 Task: Reply to email with the signature Devin Parker with the subject 'Quarterly report' from softage.1@softage.net with the message 'Please provide me with an update on the project's change management plan.'
Action: Mouse moved to (1159, 290)
Screenshot: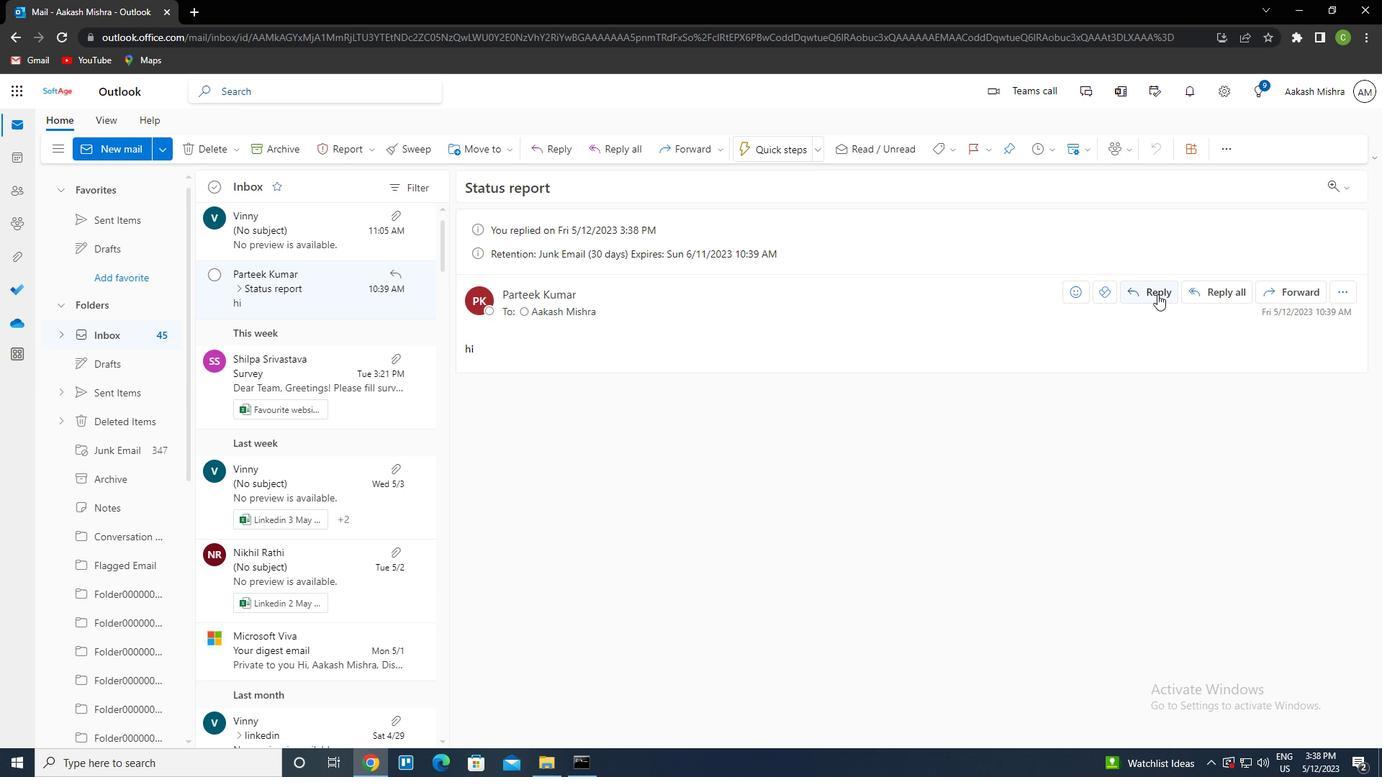 
Action: Mouse pressed left at (1159, 290)
Screenshot: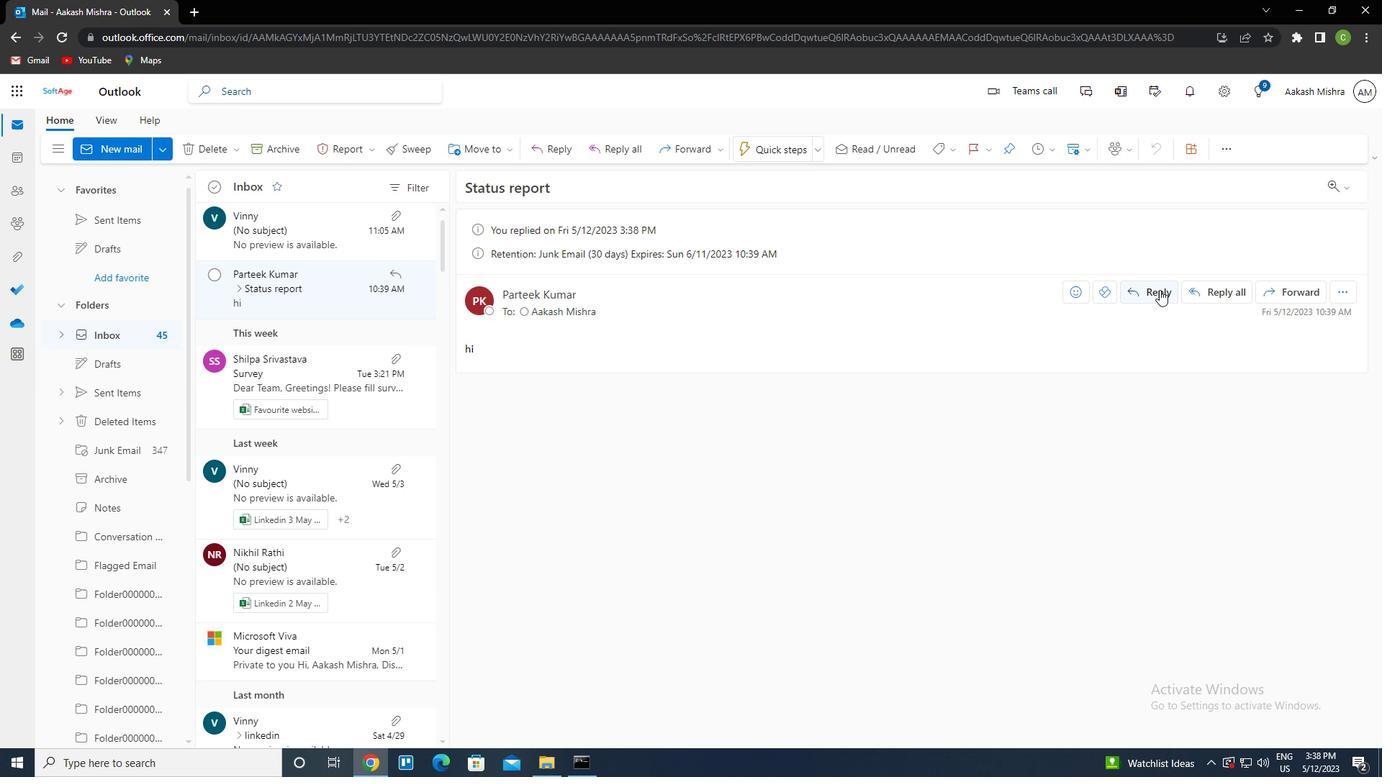 
Action: Mouse moved to (929, 152)
Screenshot: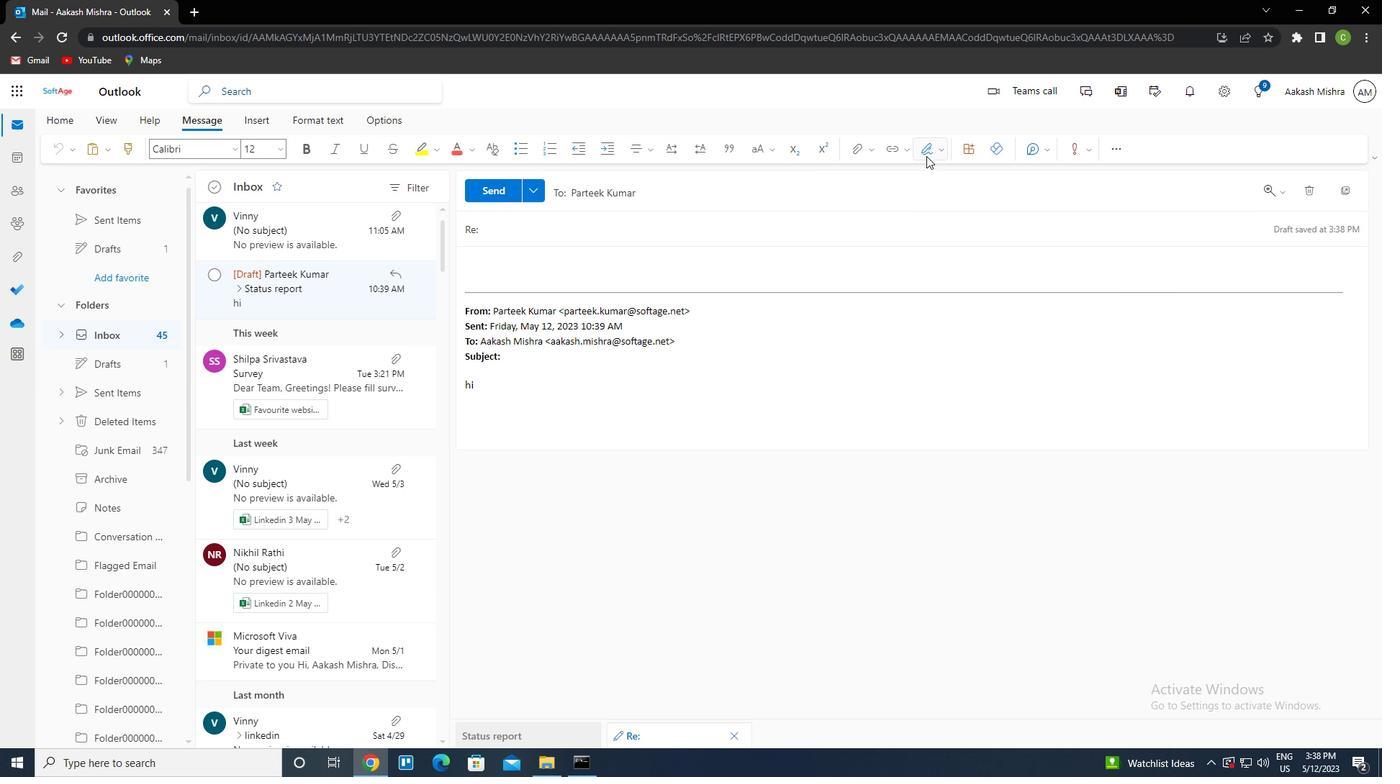 
Action: Mouse pressed left at (929, 152)
Screenshot: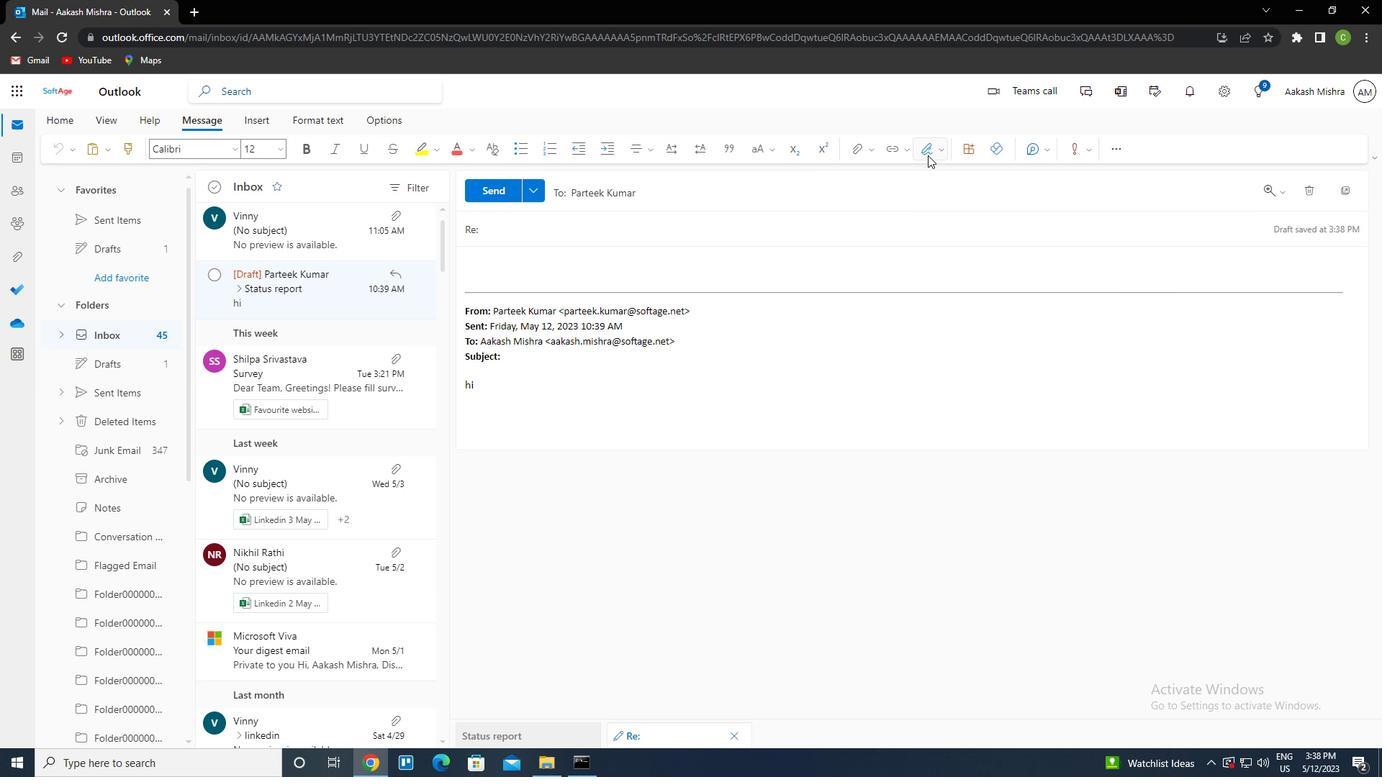 
Action: Mouse moved to (924, 208)
Screenshot: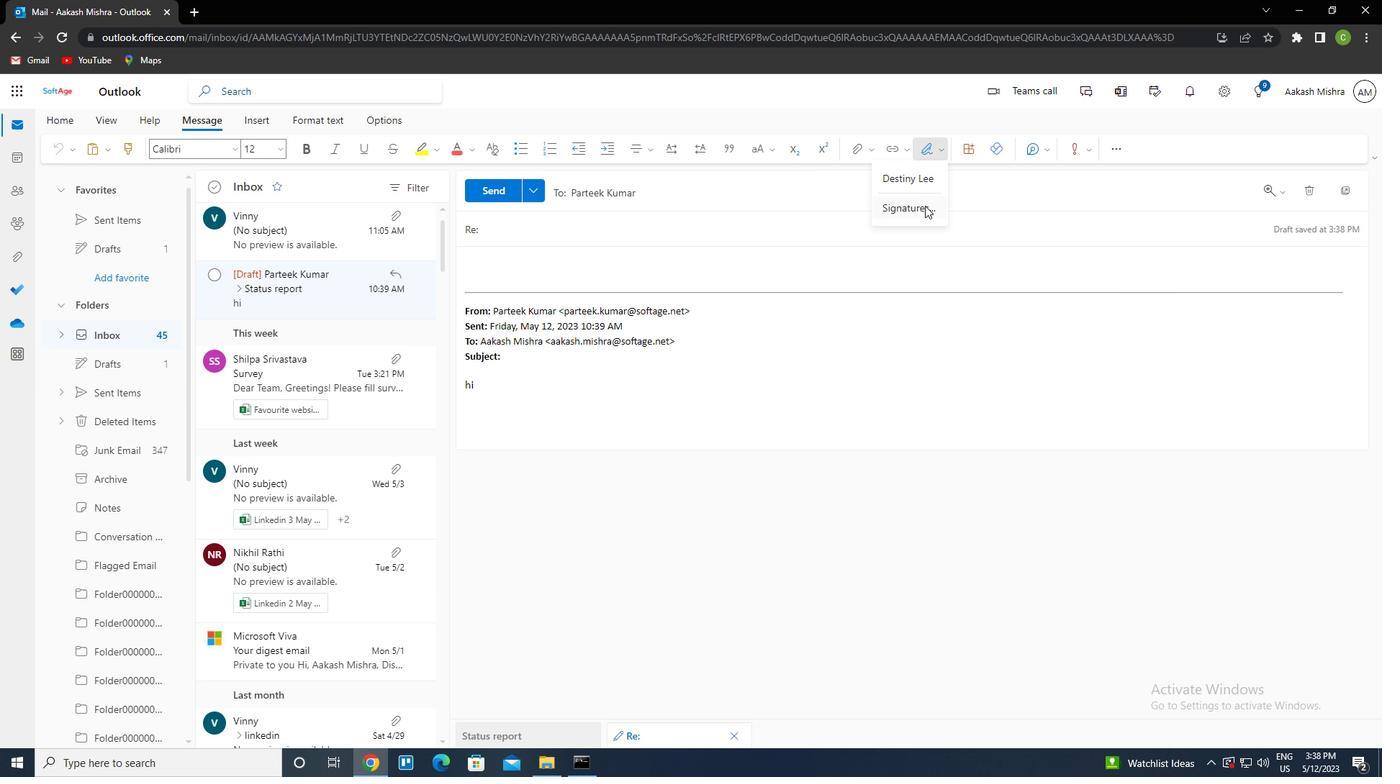 
Action: Mouse pressed left at (924, 208)
Screenshot: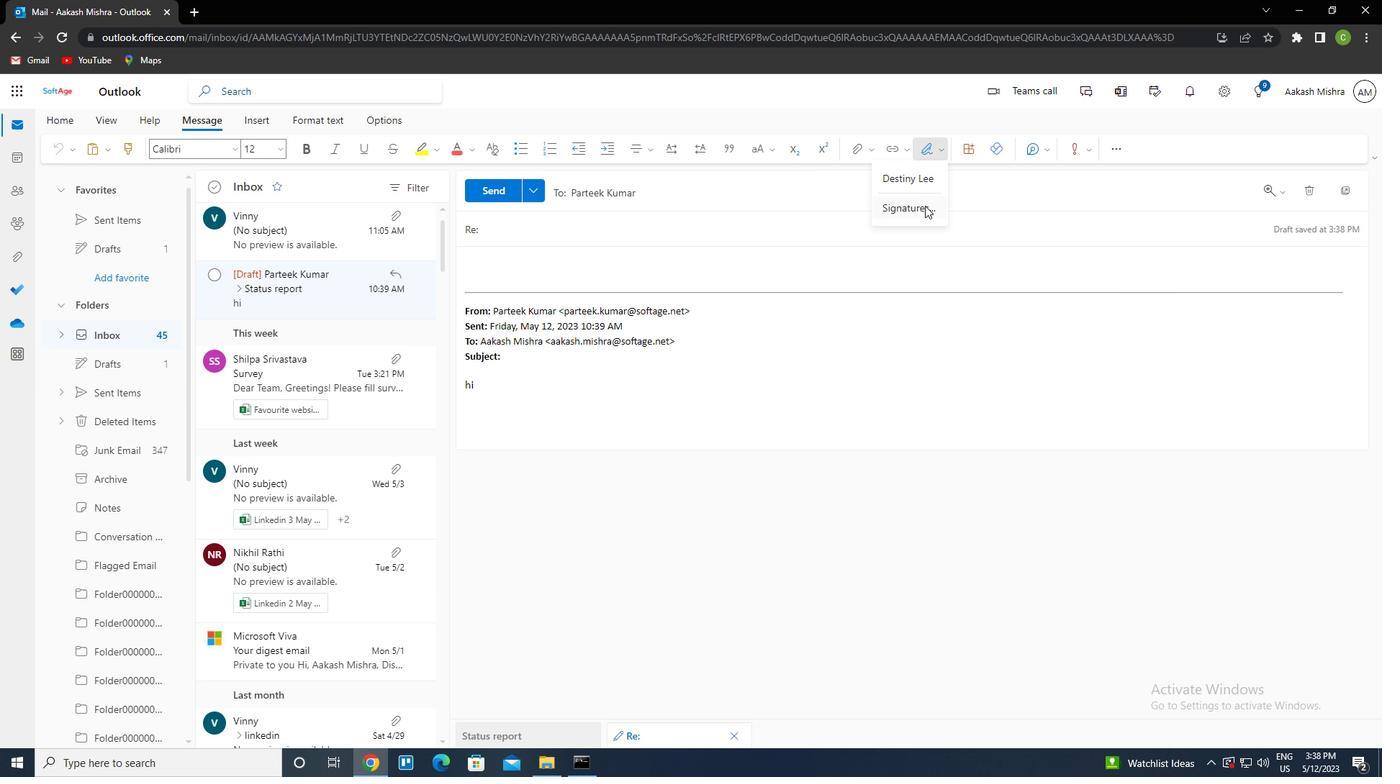 
Action: Mouse moved to (969, 264)
Screenshot: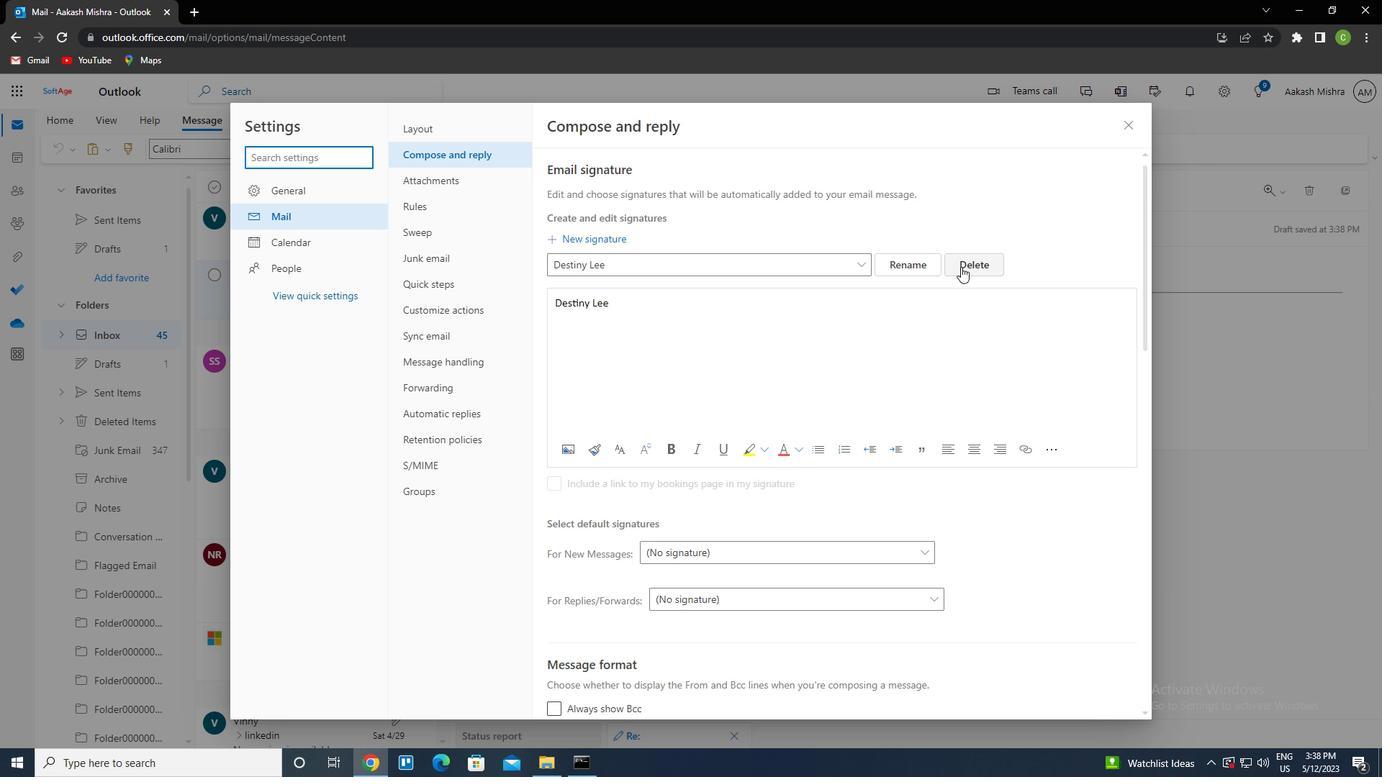 
Action: Mouse pressed left at (969, 264)
Screenshot: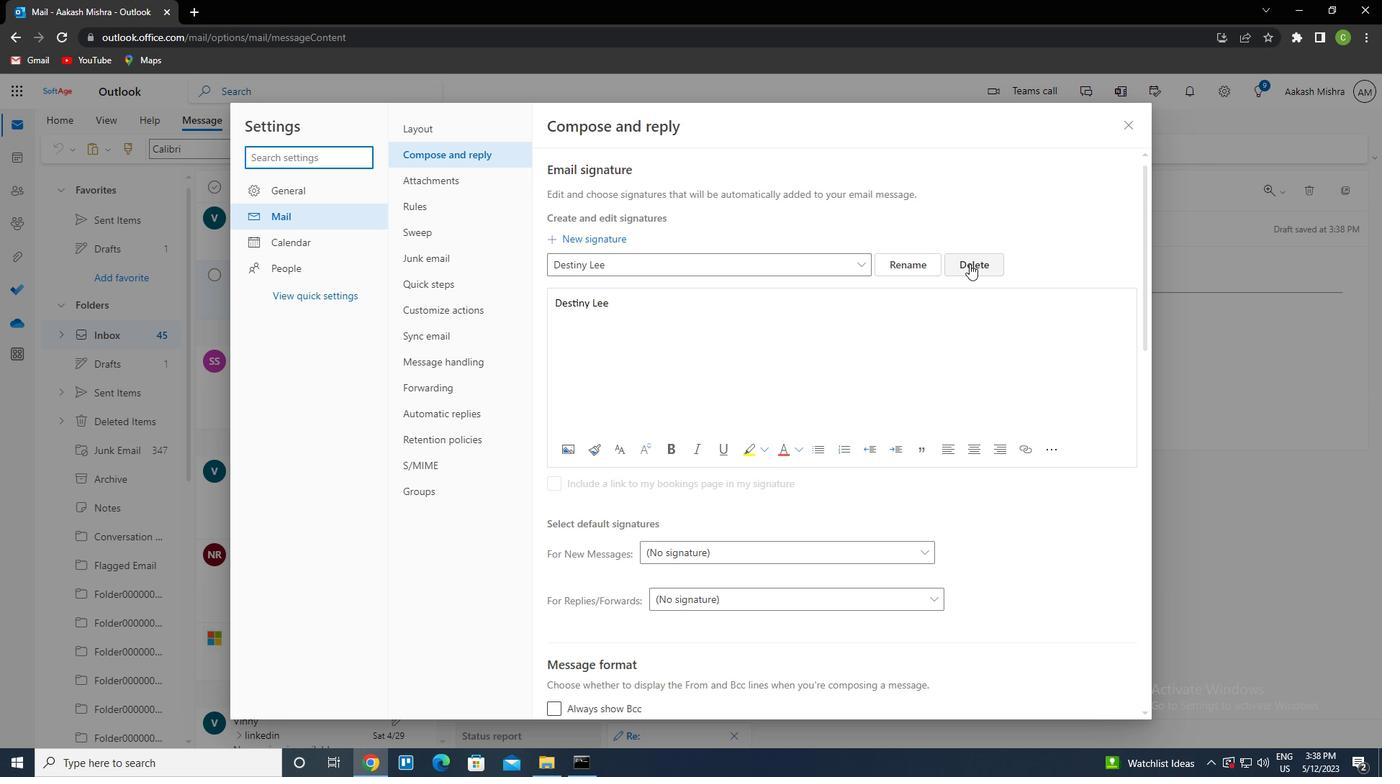 
Action: Mouse moved to (753, 270)
Screenshot: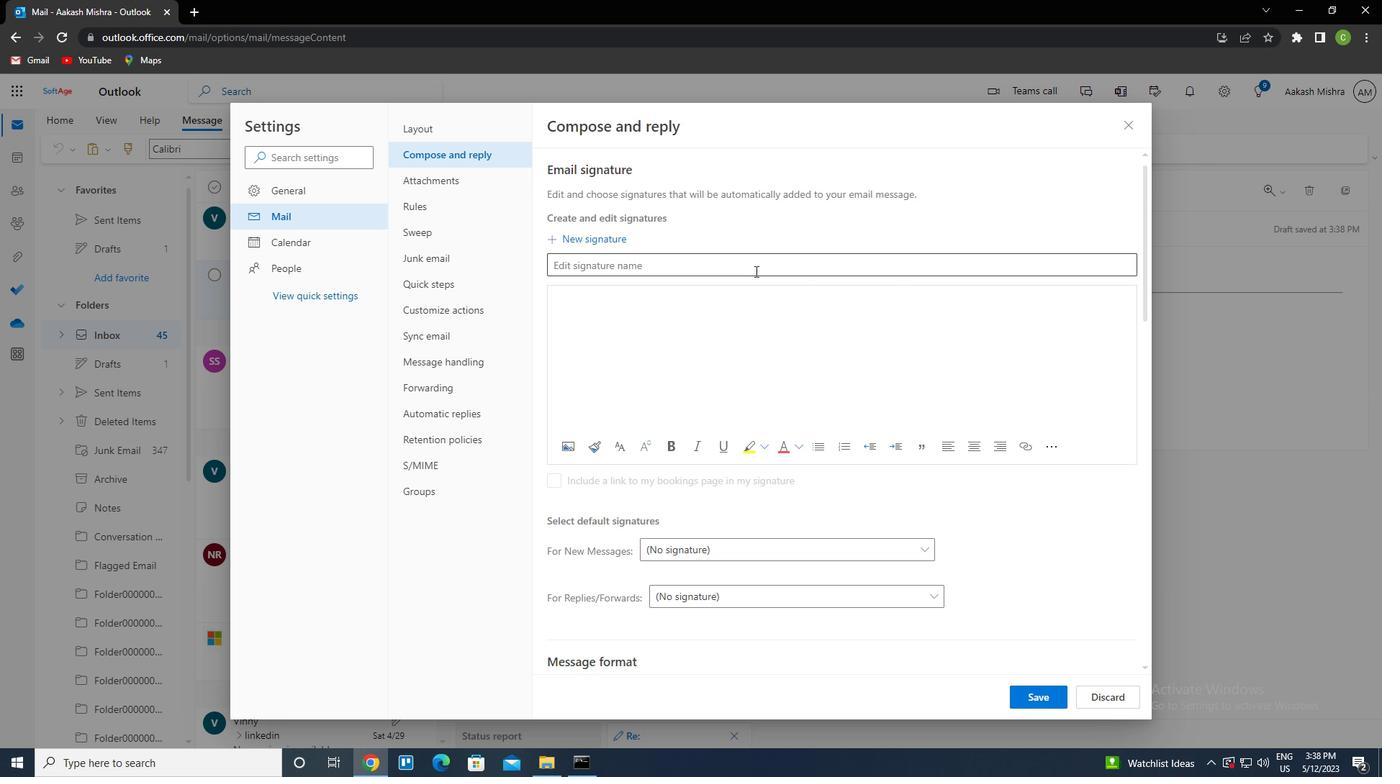 
Action: Mouse pressed left at (753, 270)
Screenshot: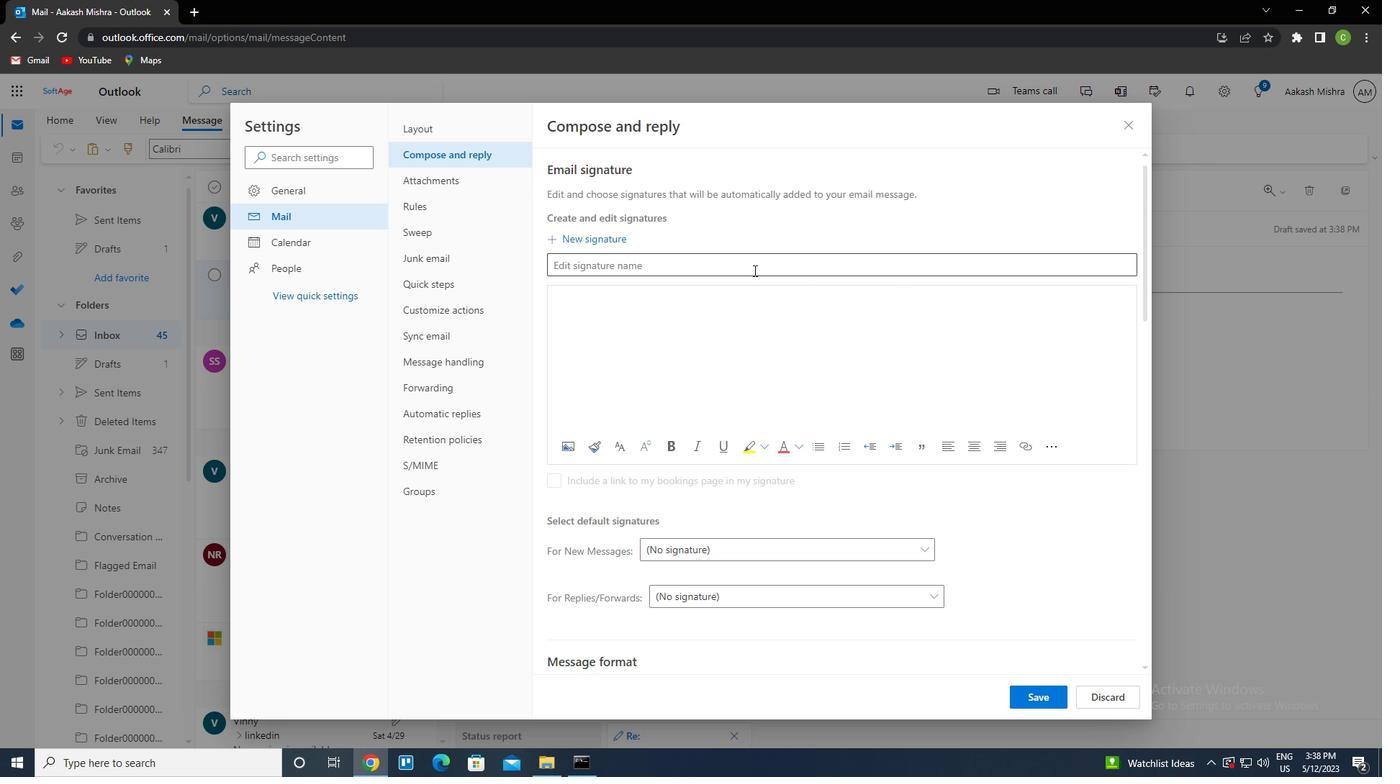 
Action: Key pressed <Key.caps_lock>d<Key.caps_lock>Evin<Key.space><Key.caps_lock>p<Key.caps_lock>arker<Key.tab><Key.caps_lock>d<Key.caps_lock>Evin<Key.space><Key.caps_lock>p<Key.caps_lock>arker
Screenshot: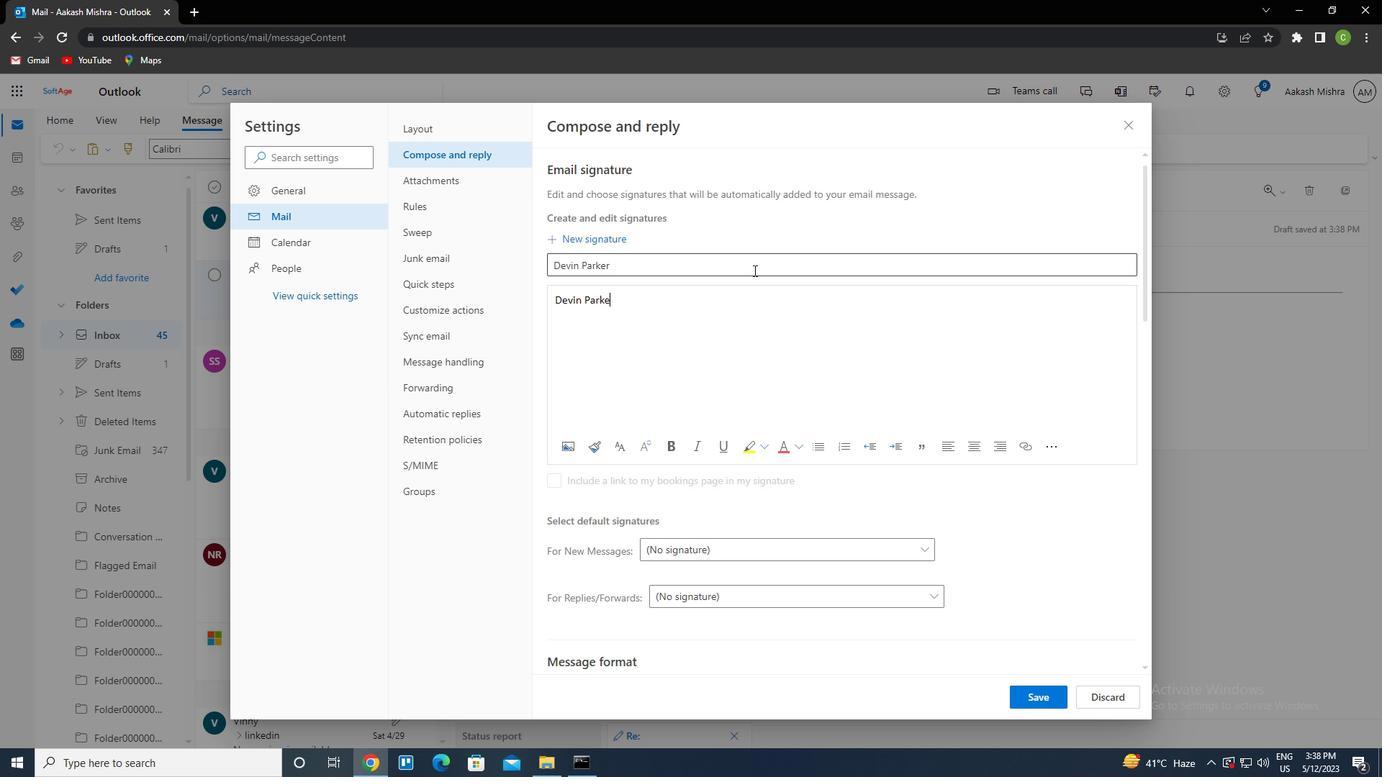 
Action: Mouse moved to (1044, 709)
Screenshot: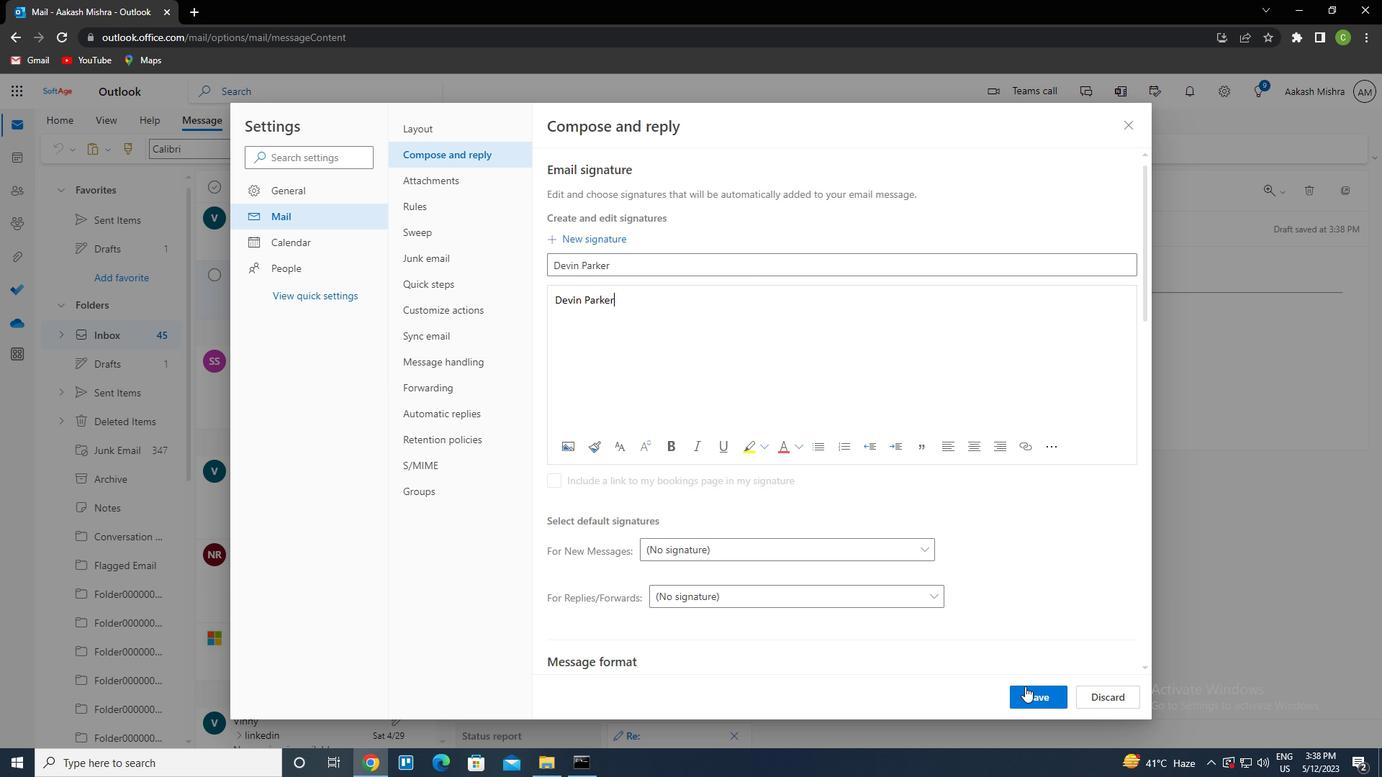 
Action: Mouse pressed left at (1044, 709)
Screenshot: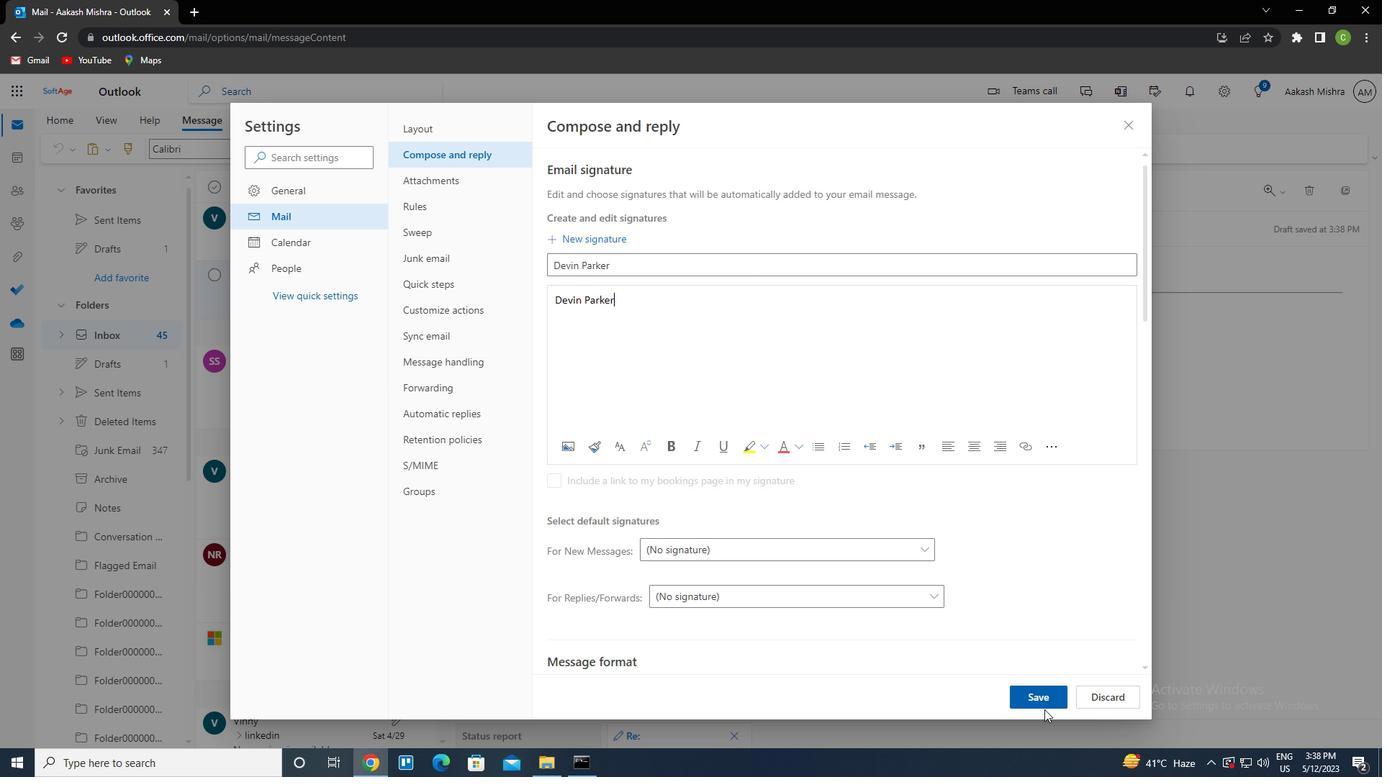 
Action: Mouse moved to (1053, 689)
Screenshot: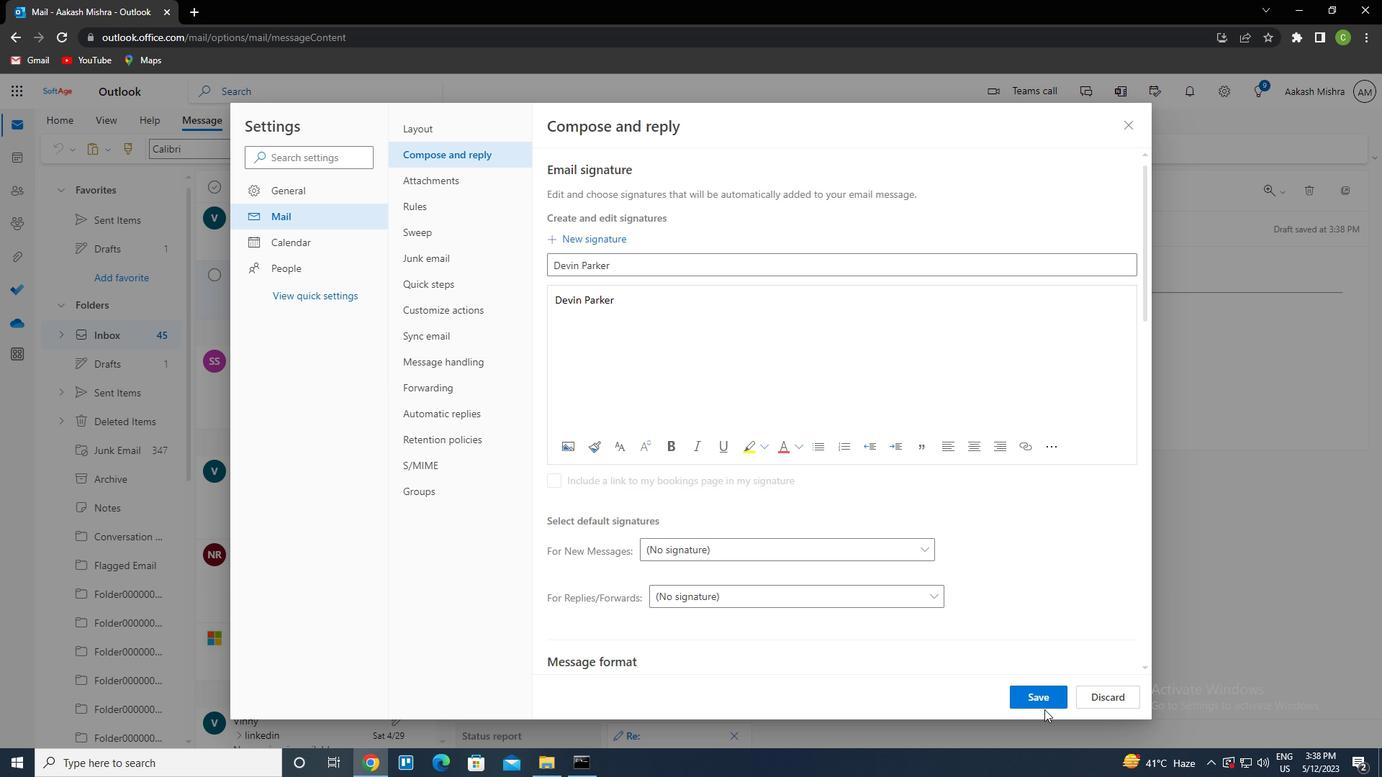 
Action: Mouse pressed left at (1053, 689)
Screenshot: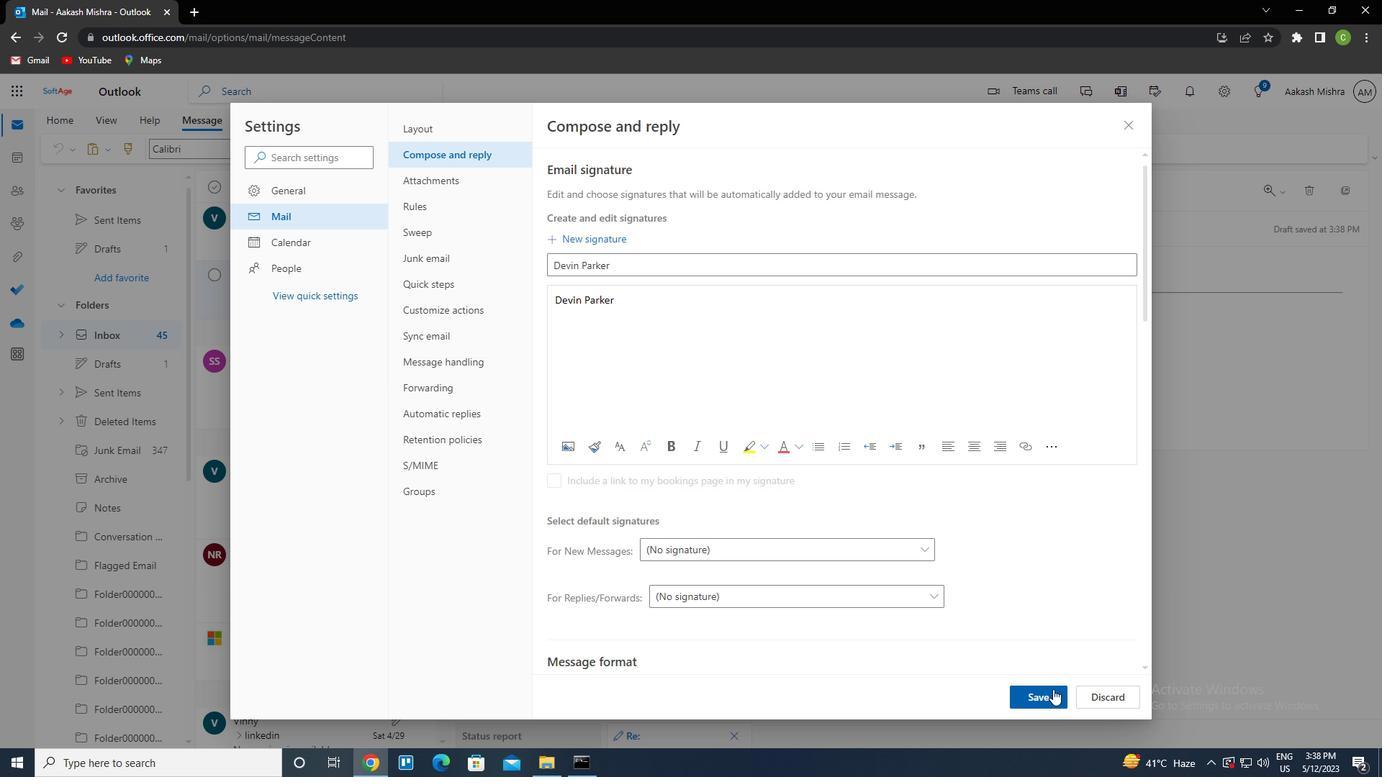 
Action: Mouse moved to (1130, 124)
Screenshot: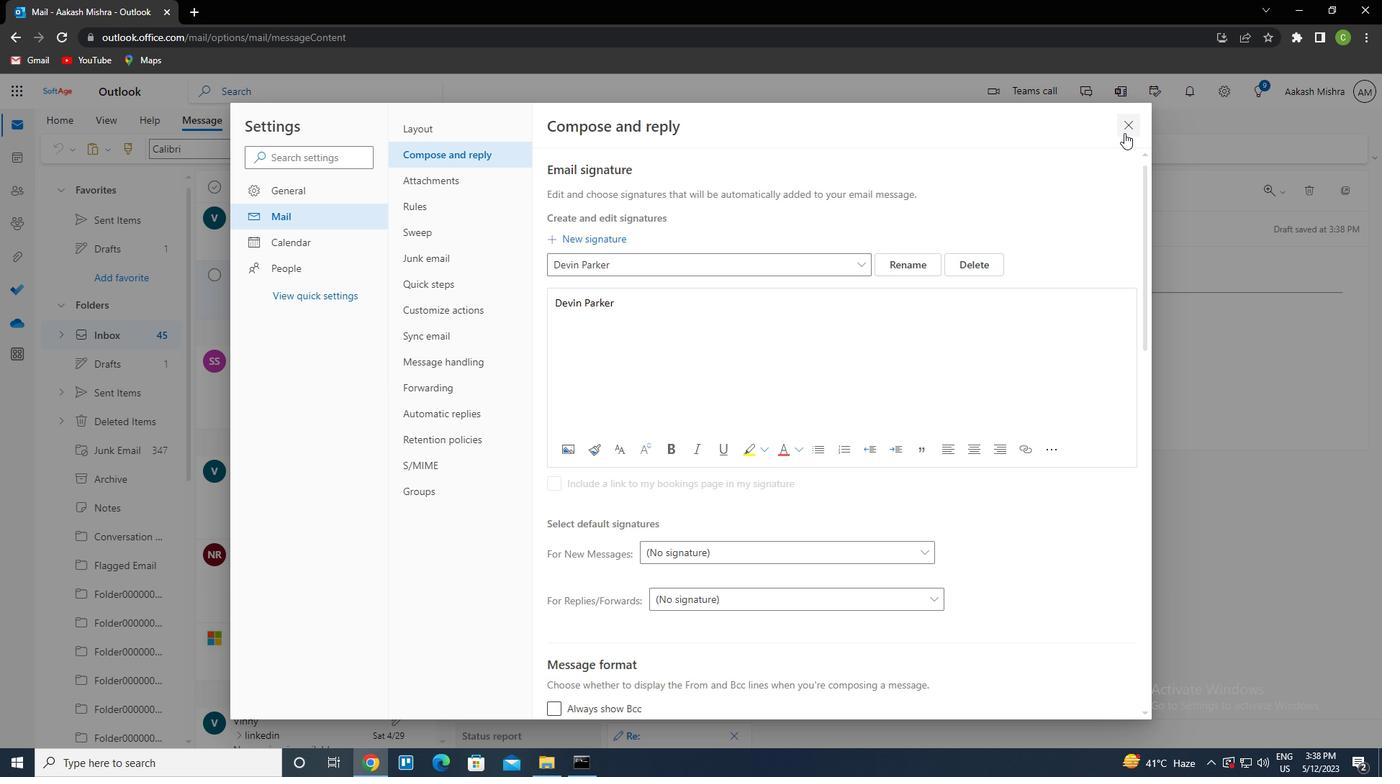 
Action: Mouse pressed left at (1130, 124)
Screenshot: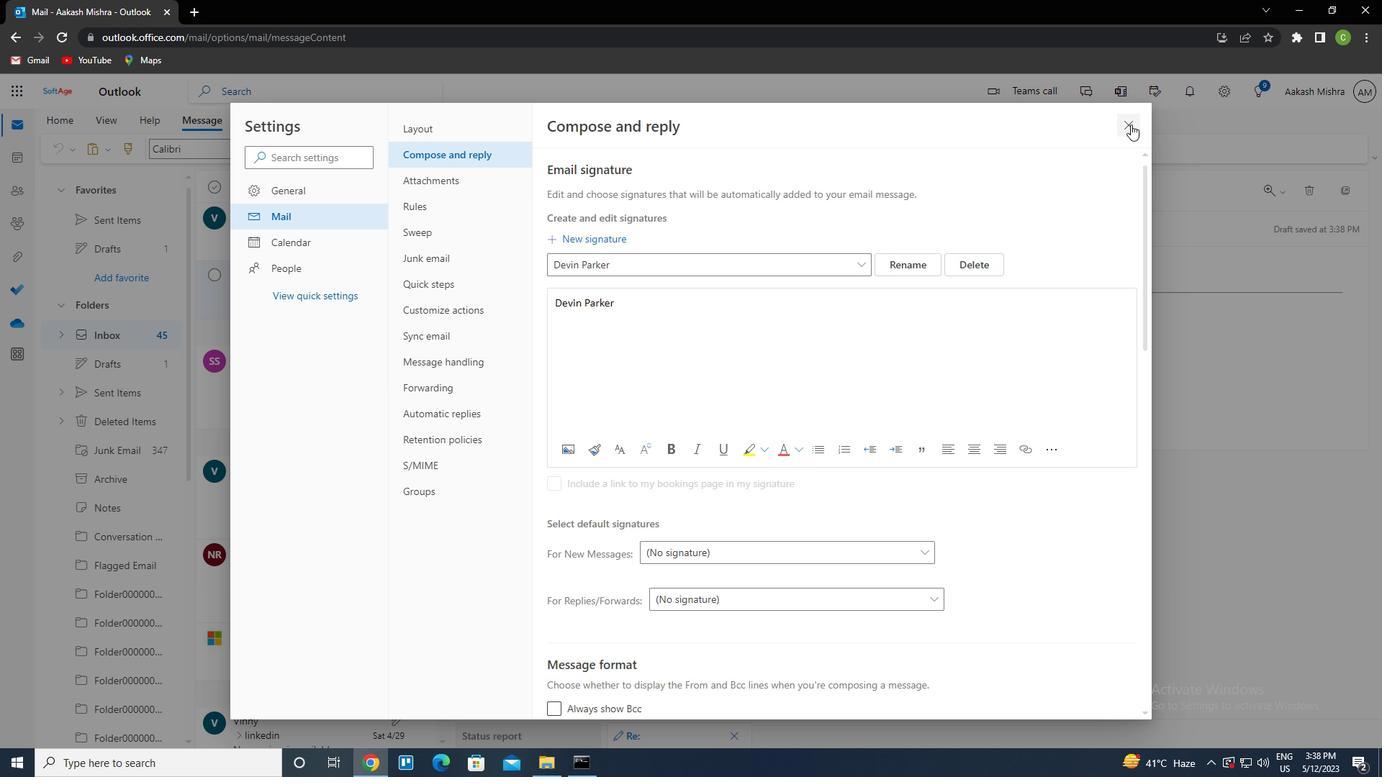 
Action: Mouse moved to (941, 151)
Screenshot: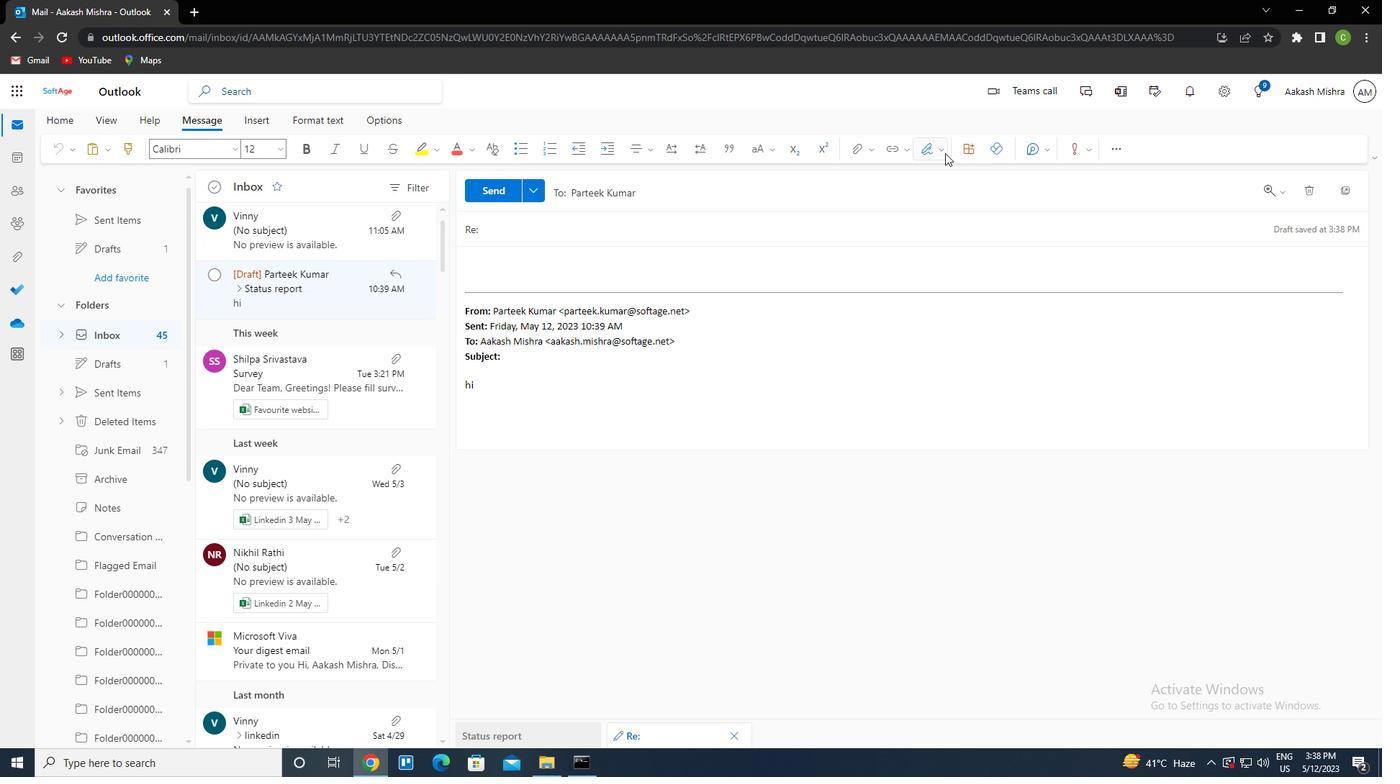 
Action: Mouse pressed left at (941, 151)
Screenshot: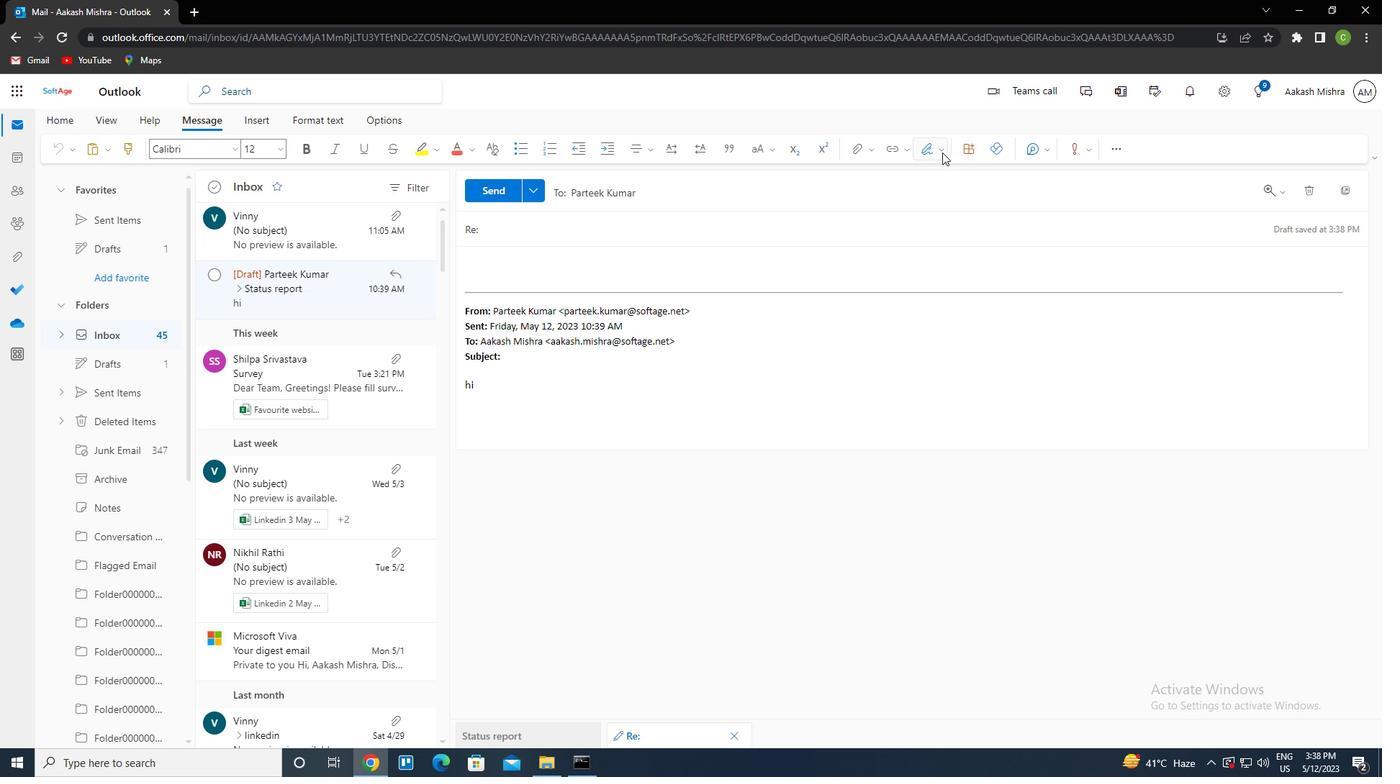 
Action: Mouse moved to (909, 176)
Screenshot: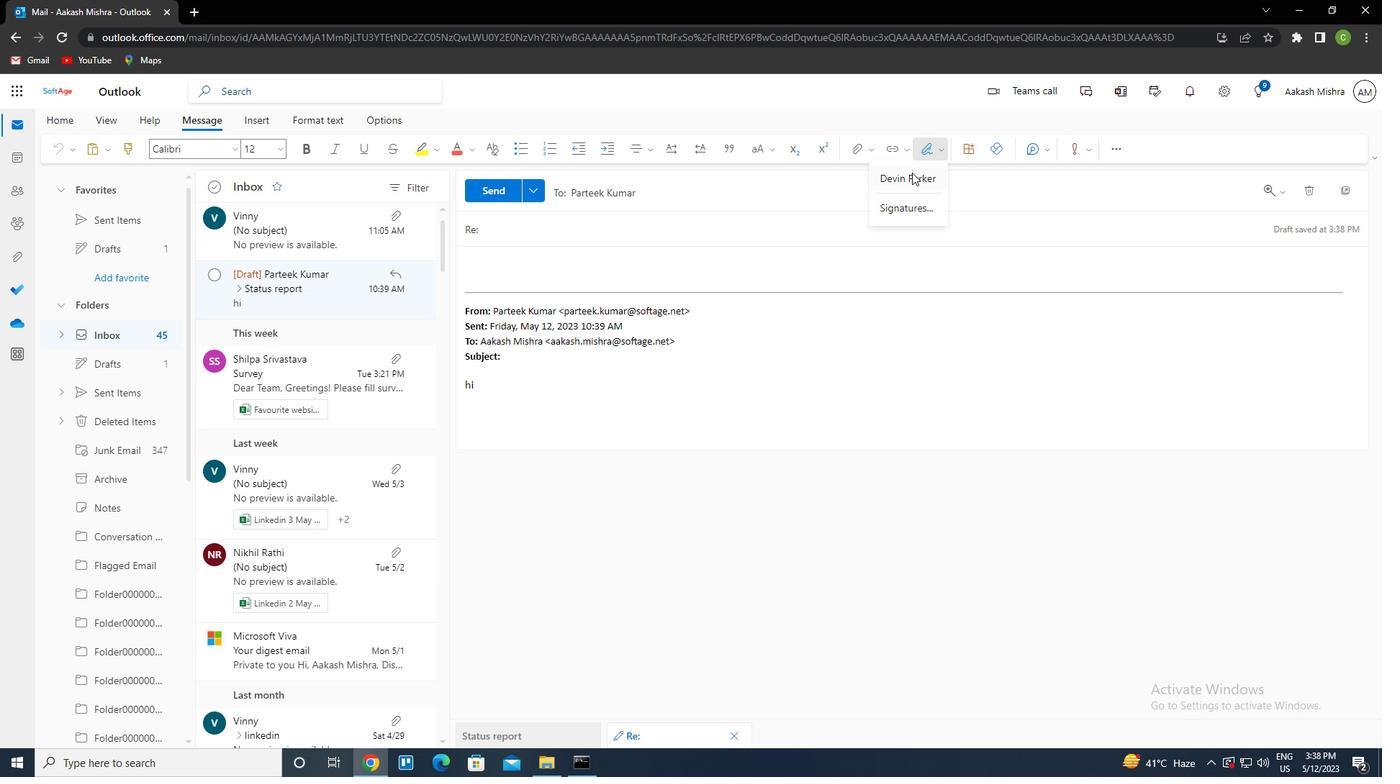 
Action: Mouse pressed left at (909, 176)
Screenshot: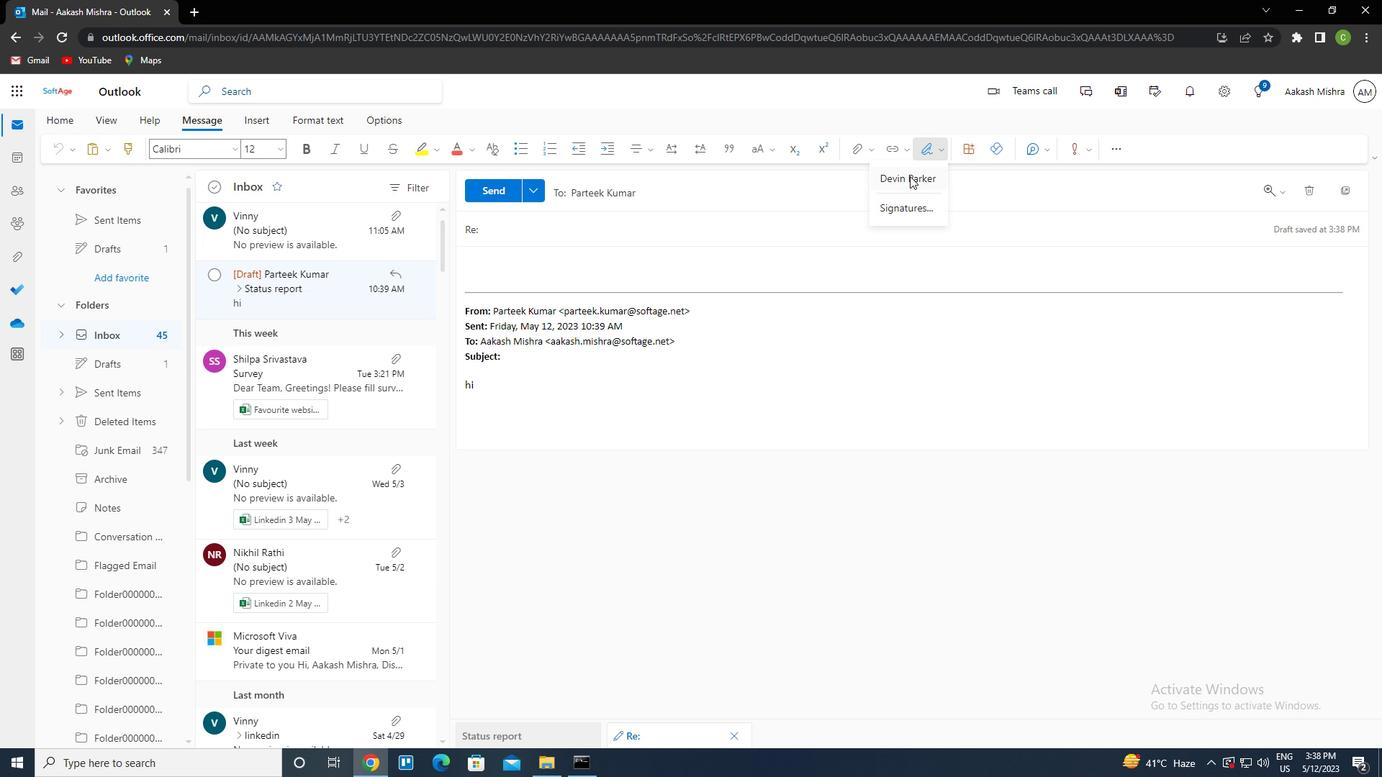 
Action: Mouse moved to (508, 231)
Screenshot: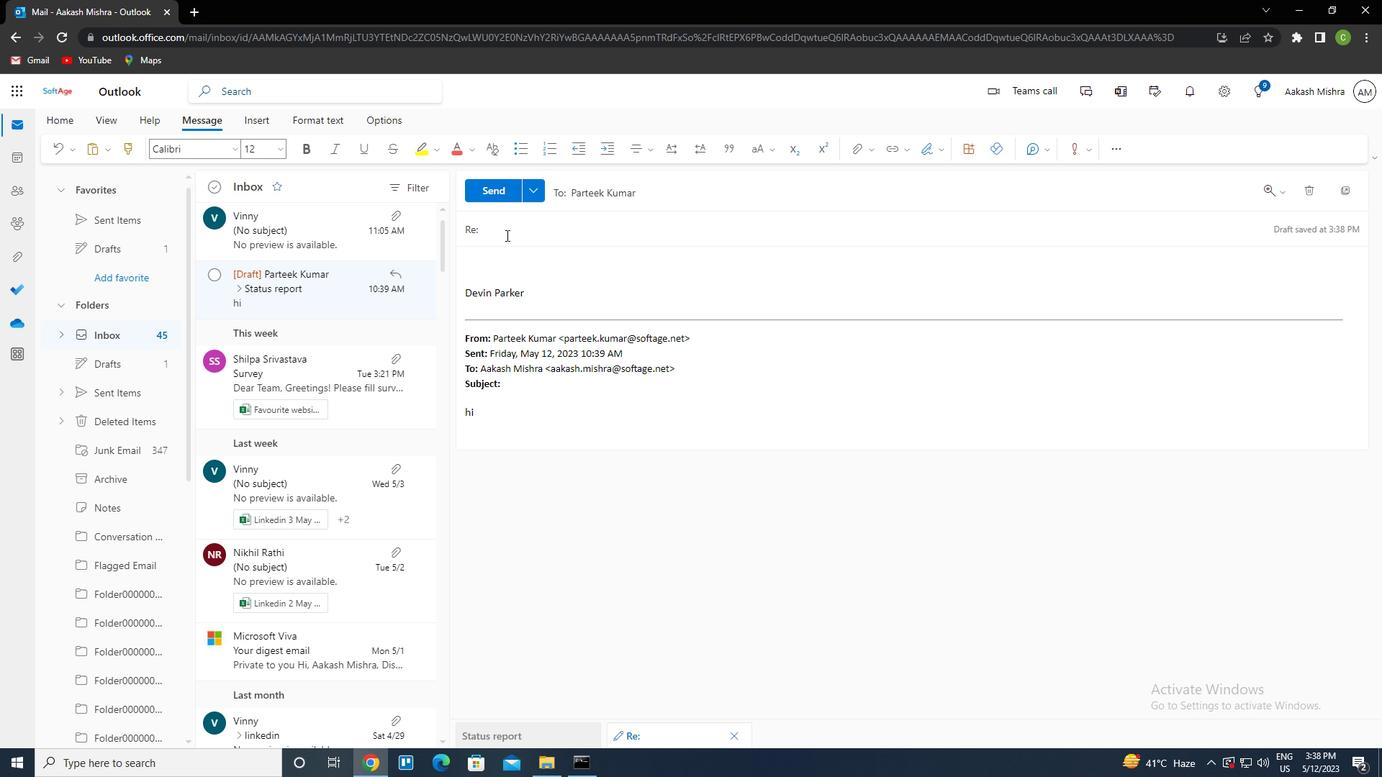 
Action: Mouse pressed left at (508, 231)
Screenshot: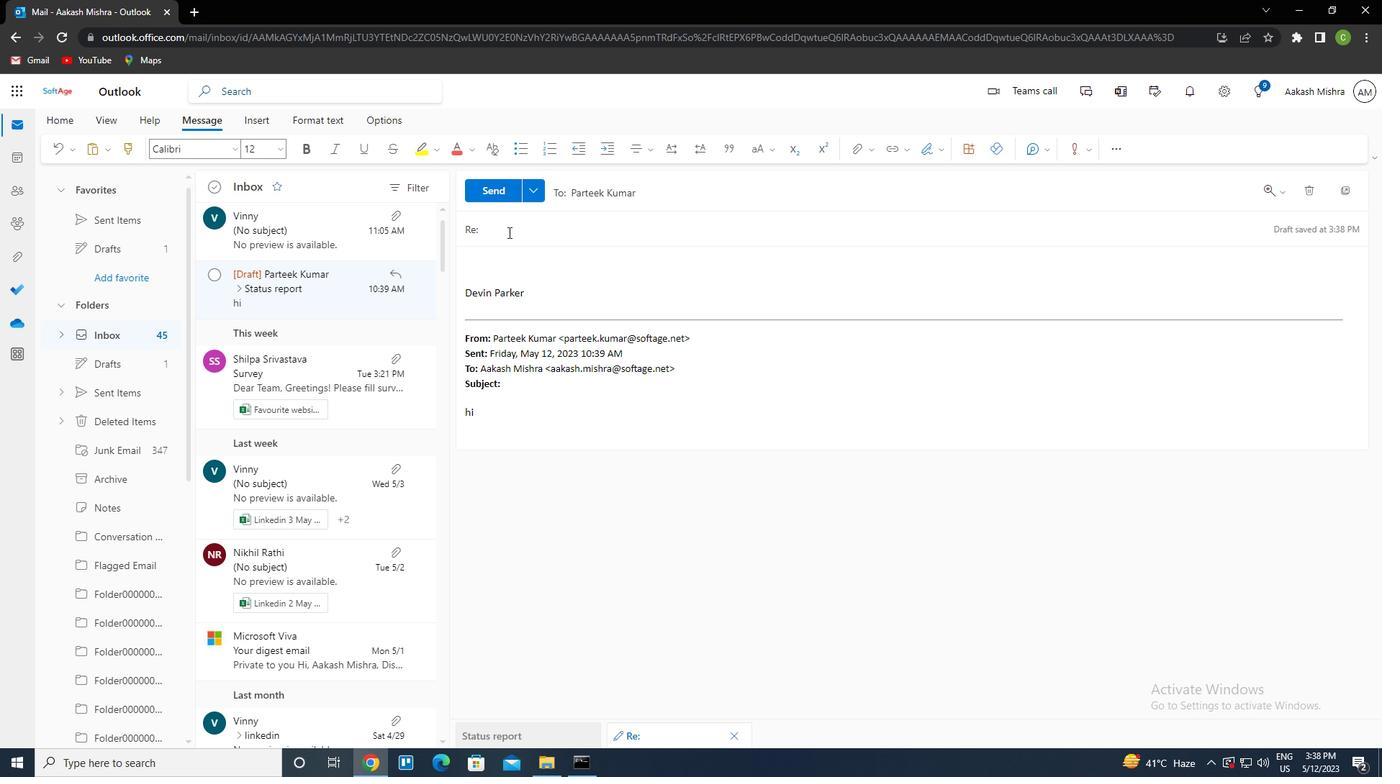 
Action: Key pressed <Key.caps_lock>q<Key.caps_lock>uarterly<Key.space>report<Key.tab><Key.caps_lock>p<Key.caps_lock>lease<Key.space>provide<Key.space>me<Key.space>with<Key.space>anupdate<Key.left><Key.right><Key.right><Key.space><Key.right><Key.space>ctrl+On<Key.space>the<Key.space>project's<Key.space>change<Key.space>management<Key.space>plan
Screenshot: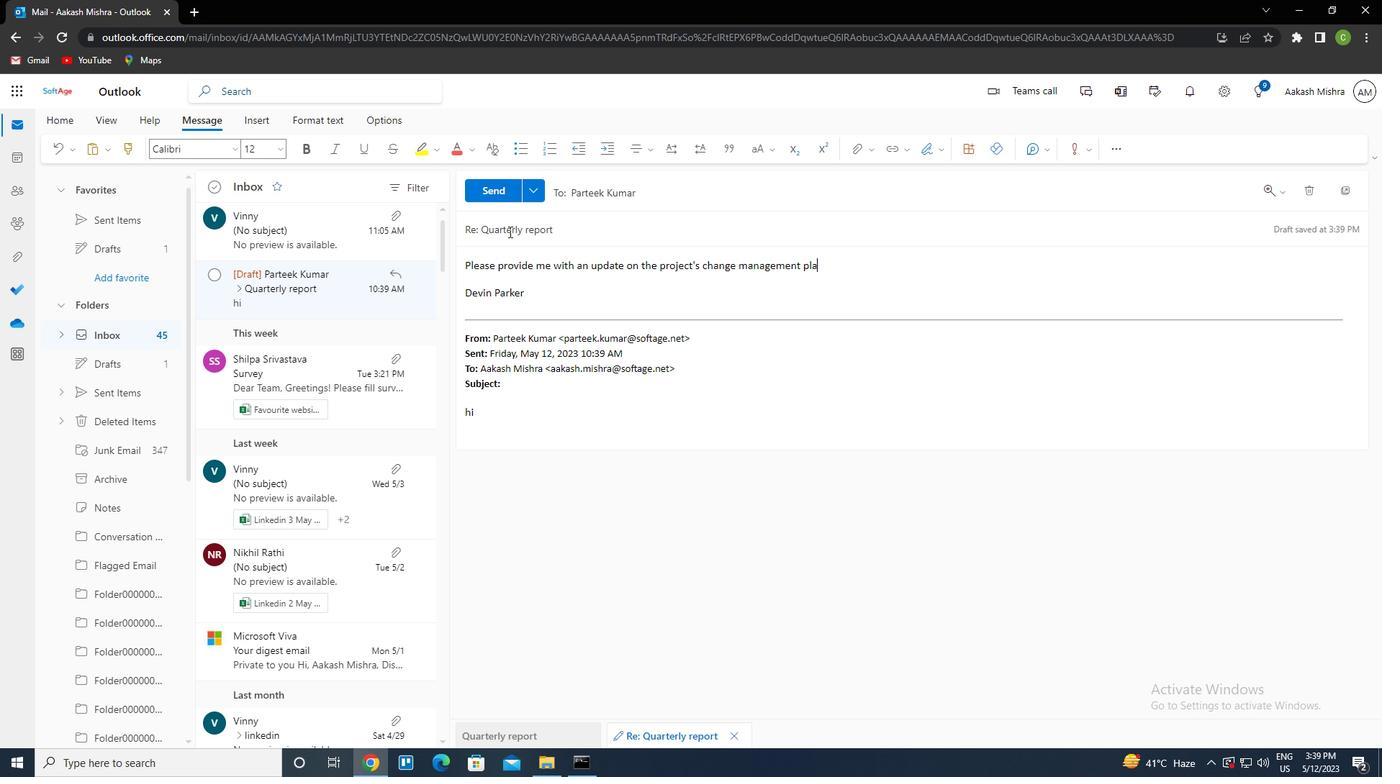 
Action: Mouse moved to (494, 190)
Screenshot: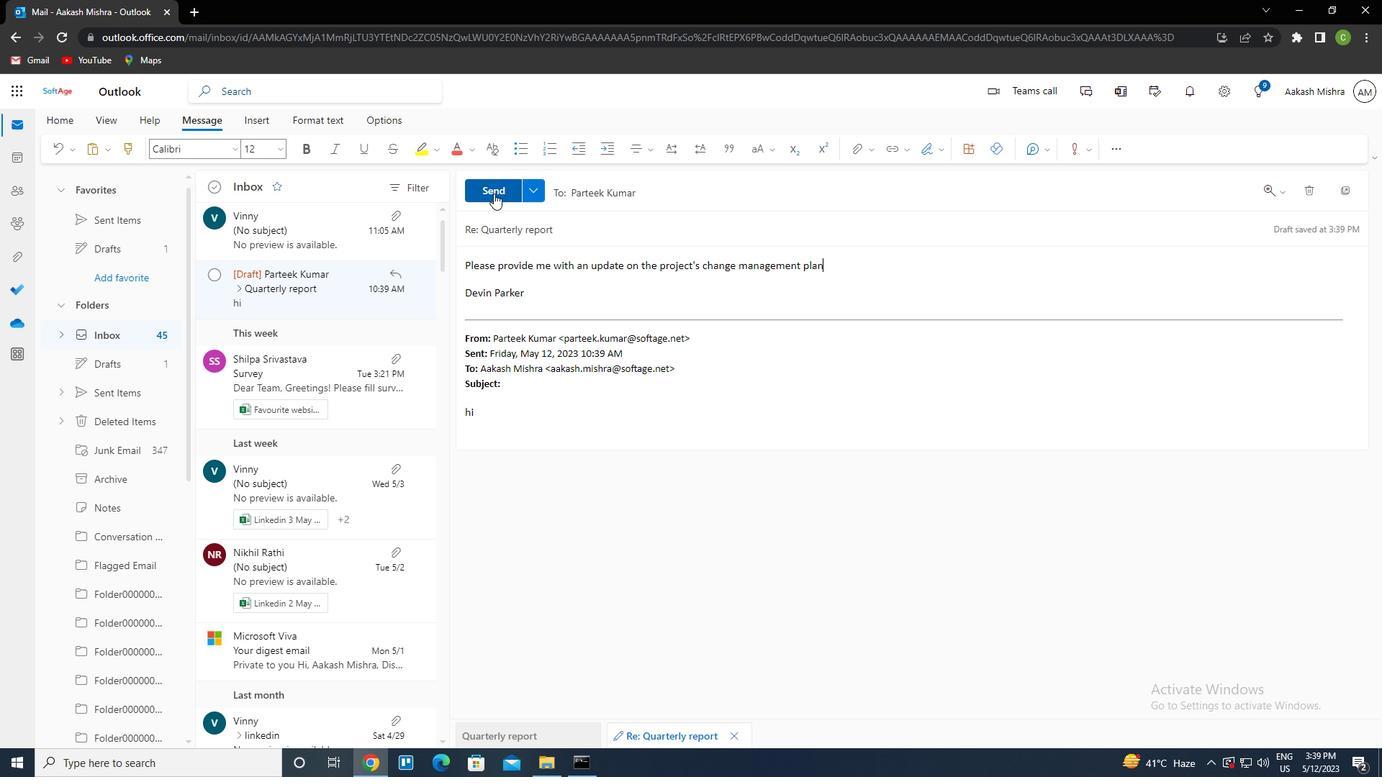 
Action: Mouse pressed left at (494, 190)
Screenshot: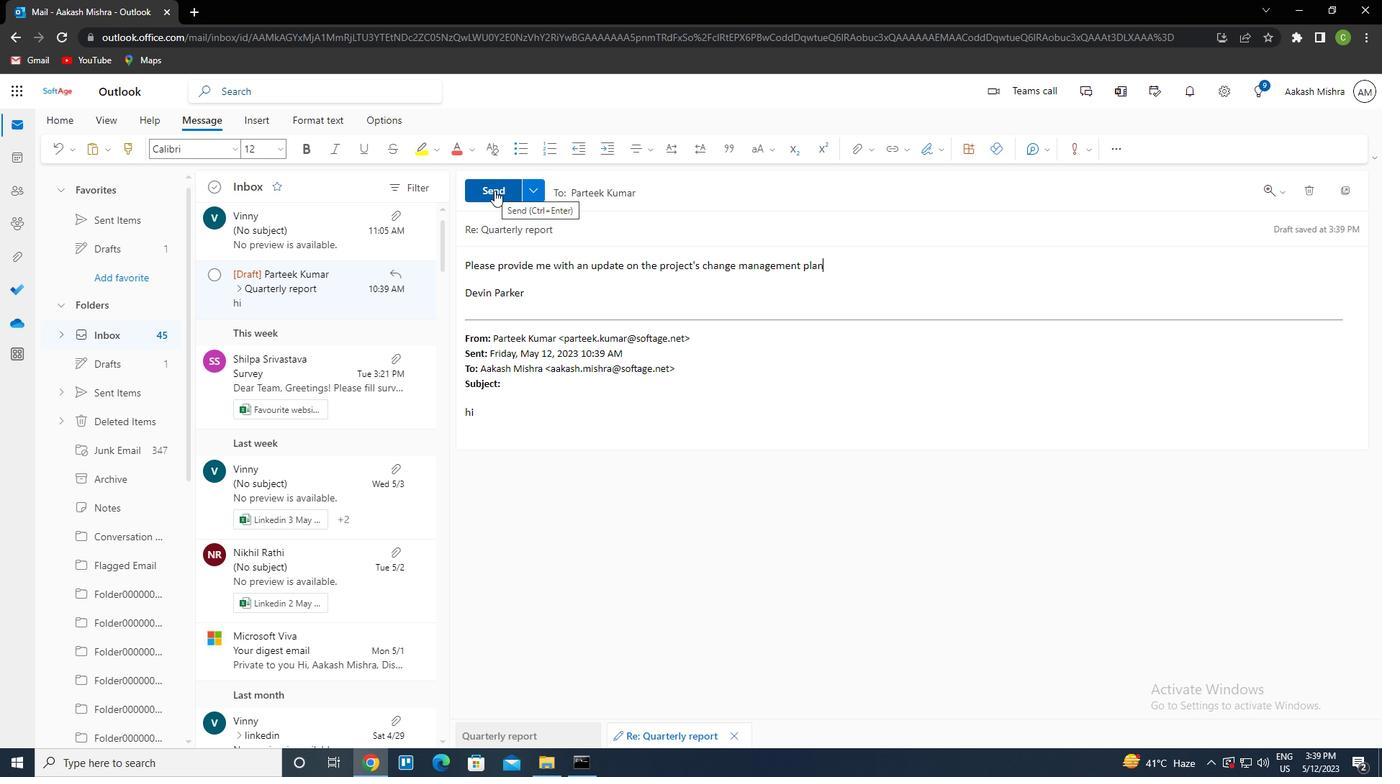 
Action: Mouse moved to (775, 433)
Screenshot: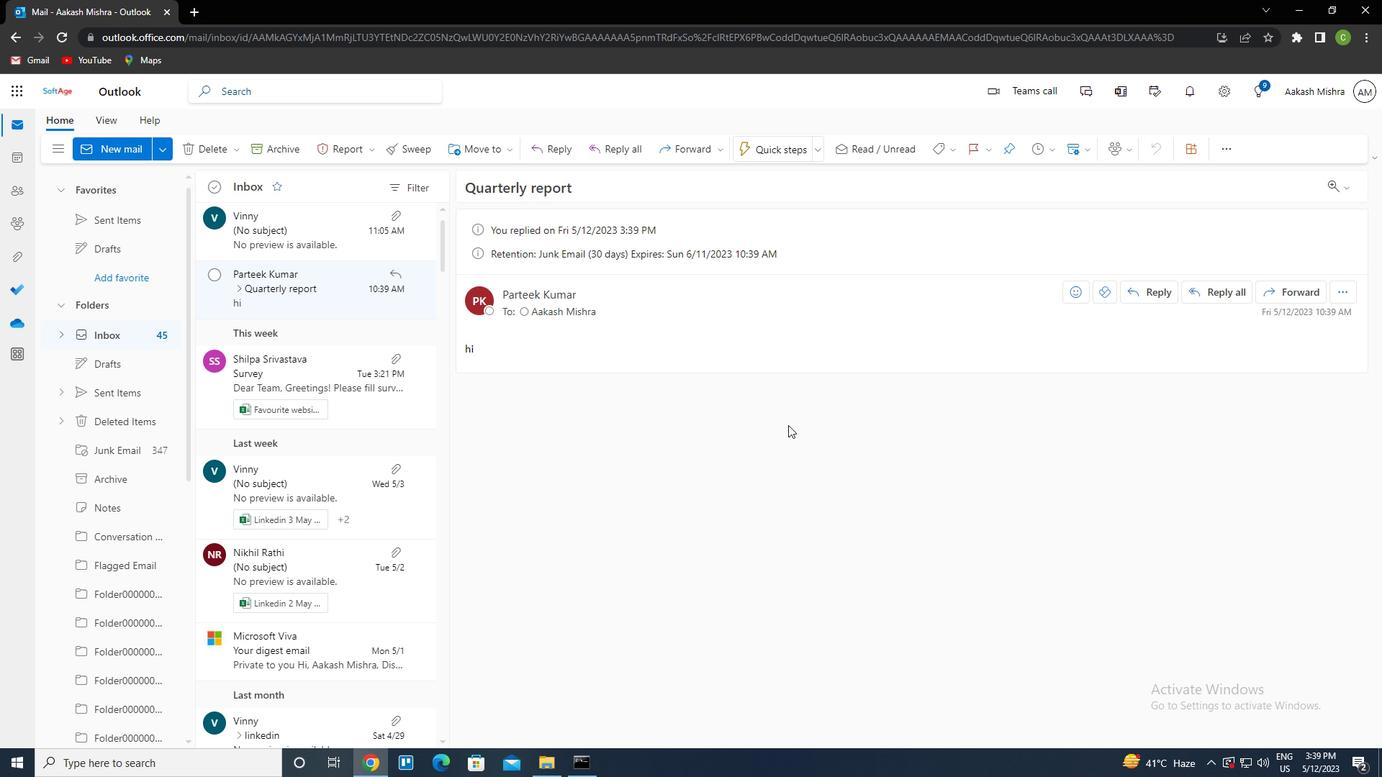 
